 Task: Create Card Card0000000212 in Board Board0000000053 in Workspace WS0000000018 in Trello. Create Card Card0000000213 in Board Board0000000054 in Workspace WS0000000018 in Trello. Create Card Card0000000214 in Board Board0000000054 in Workspace WS0000000018 in Trello. Create Card Card0000000215 in Board Board0000000054 in Workspace WS0000000018 in Trello. Create Card Card0000000216 in Board Board0000000054 in Workspace WS0000000018 in Trello
Action: Mouse moved to (282, 283)
Screenshot: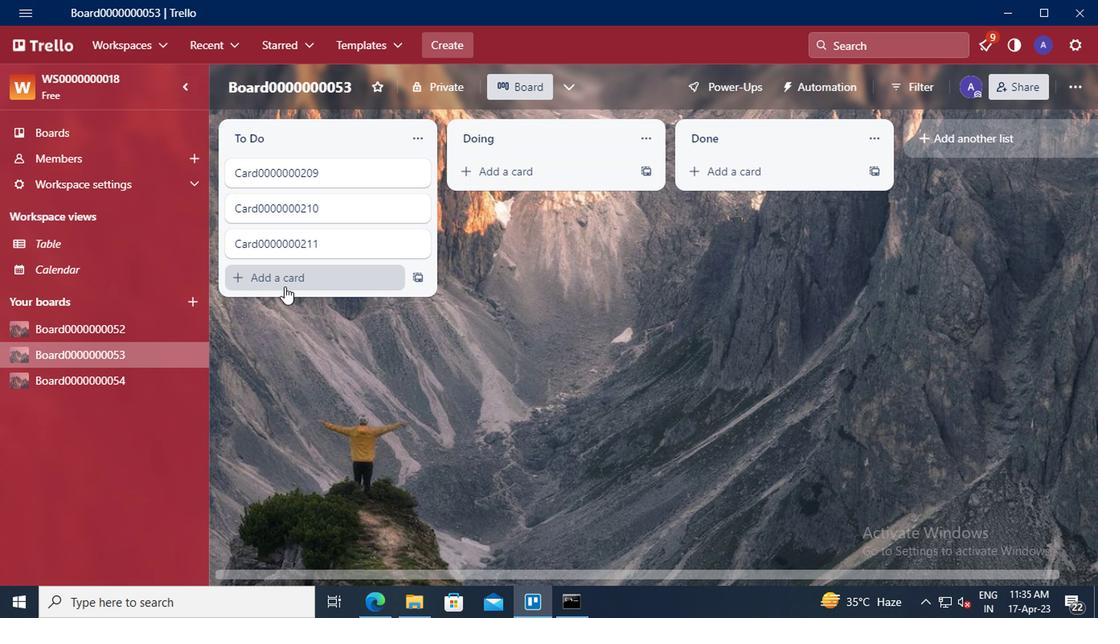 
Action: Mouse pressed left at (282, 283)
Screenshot: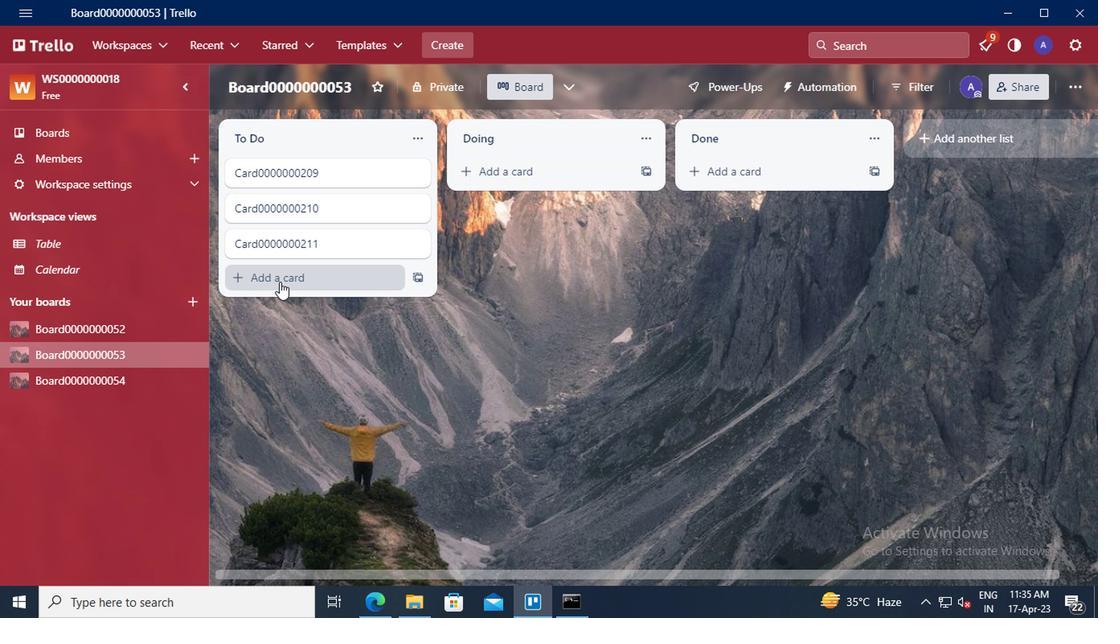 
Action: Mouse moved to (260, 283)
Screenshot: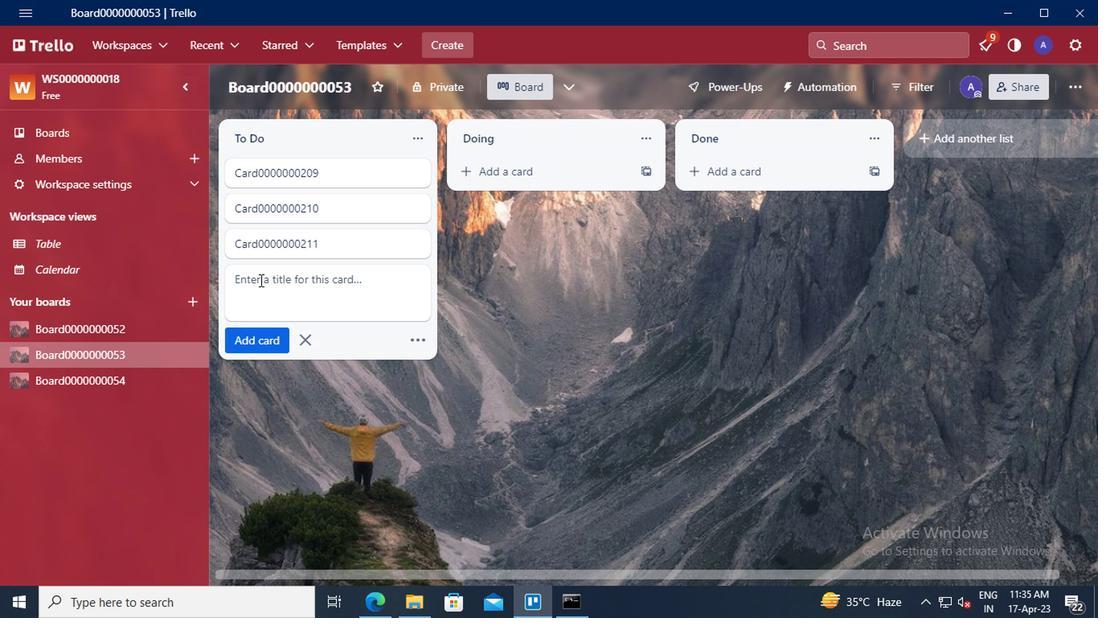 
Action: Mouse pressed left at (260, 283)
Screenshot: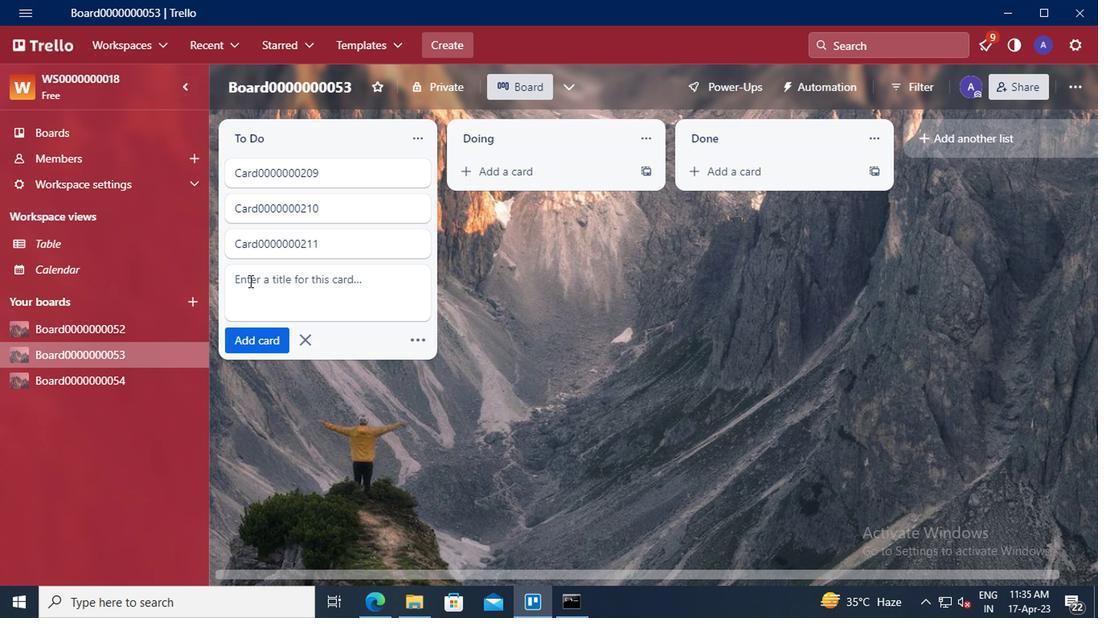 
Action: Key pressed <Key.shift>CARD0000000212
Screenshot: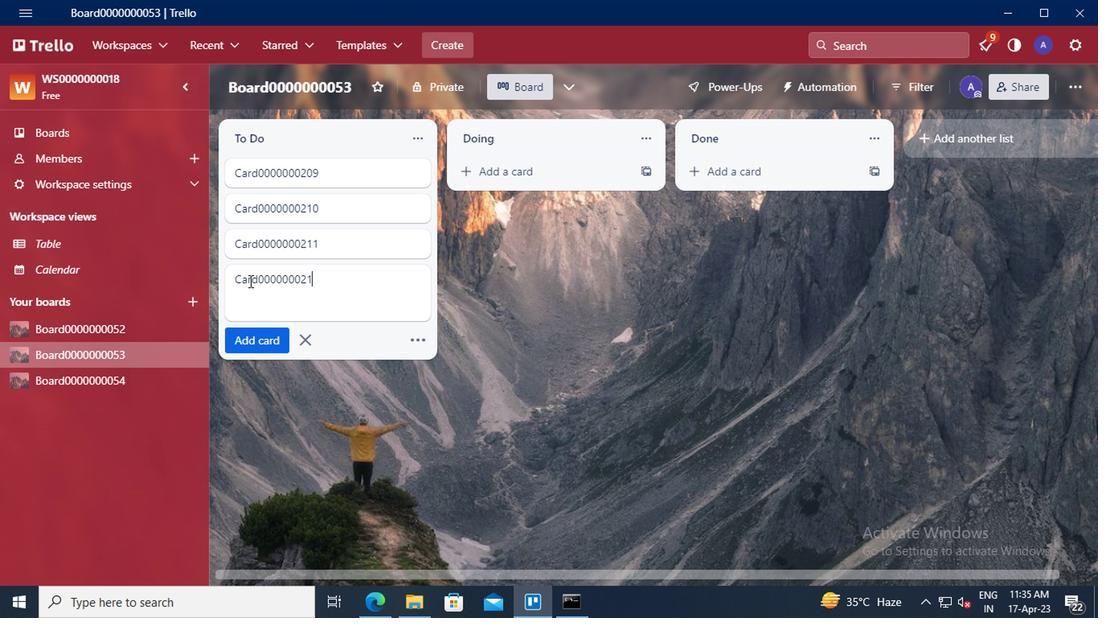 
Action: Mouse moved to (272, 328)
Screenshot: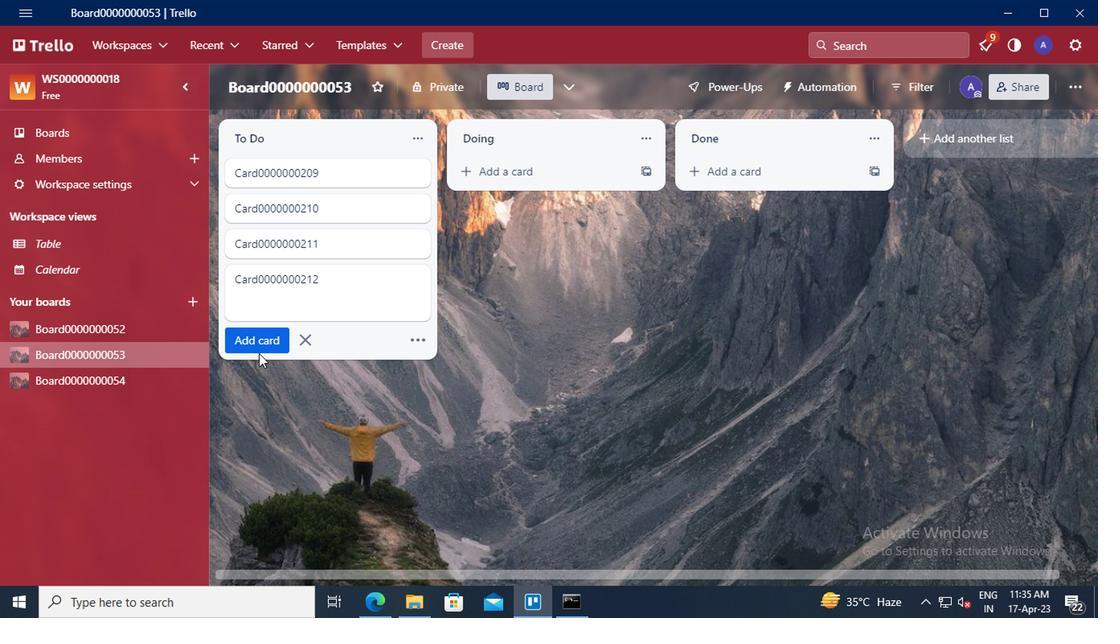 
Action: Mouse pressed left at (272, 328)
Screenshot: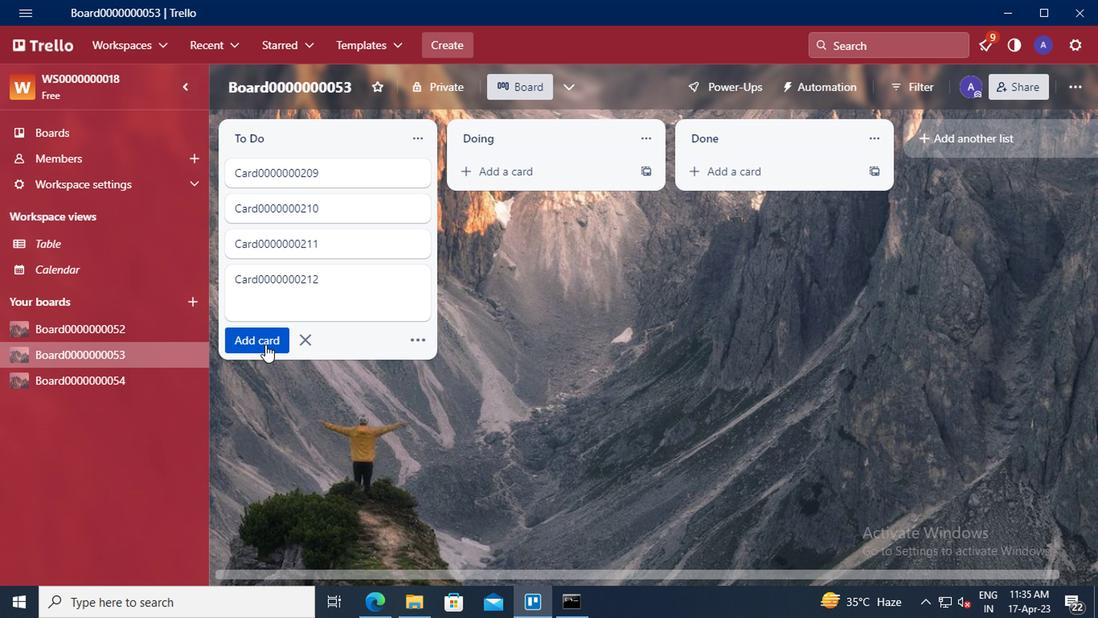 
Action: Mouse moved to (156, 353)
Screenshot: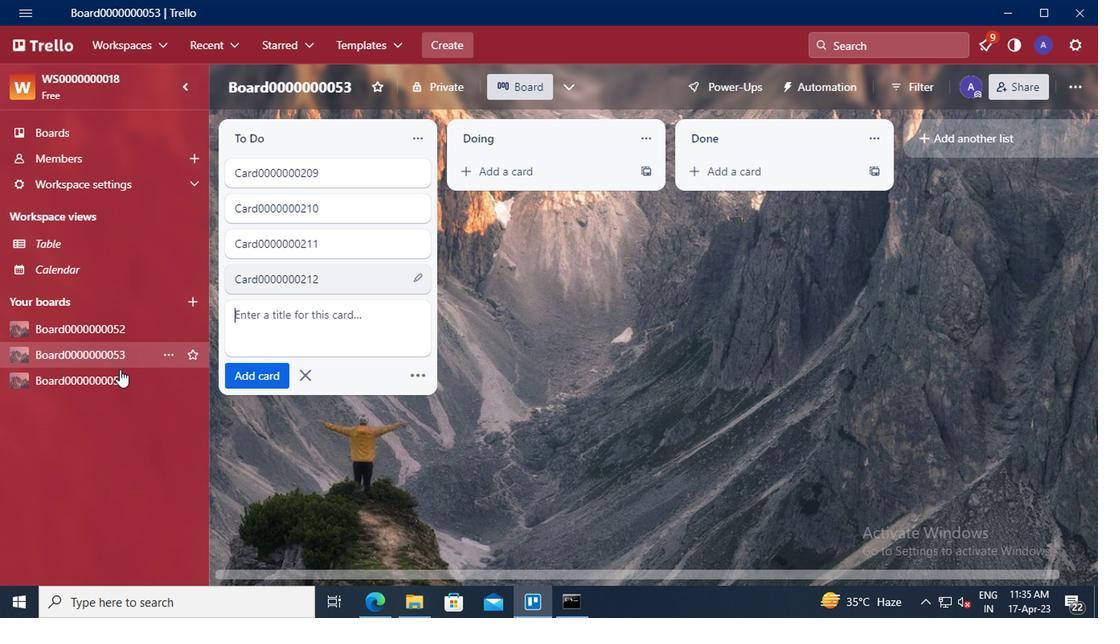 
Action: Mouse pressed left at (156, 353)
Screenshot: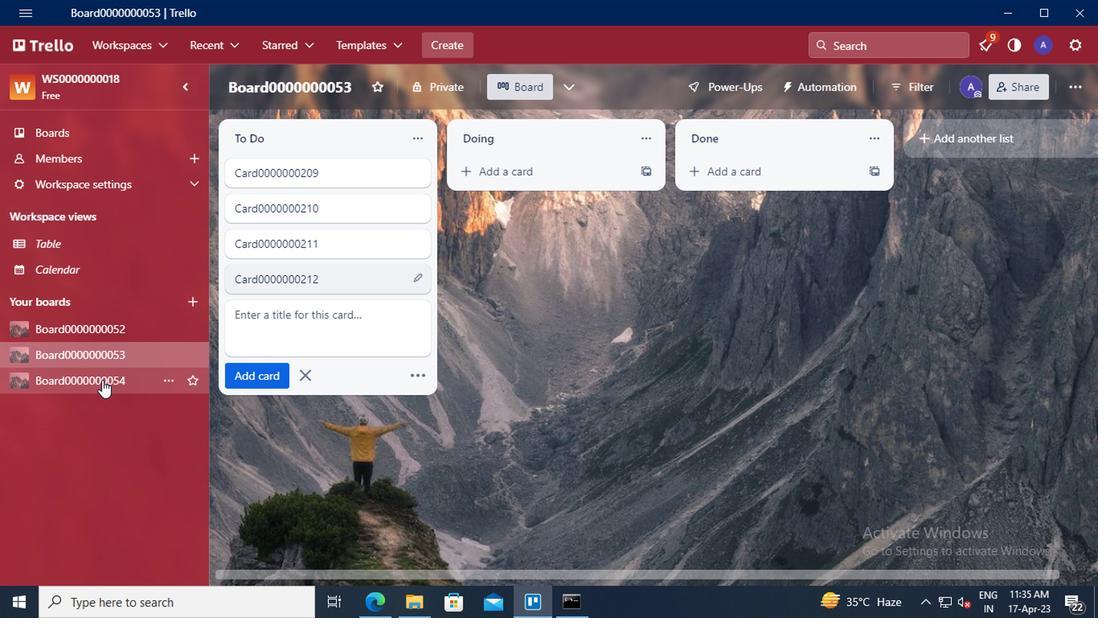 
Action: Mouse moved to (274, 232)
Screenshot: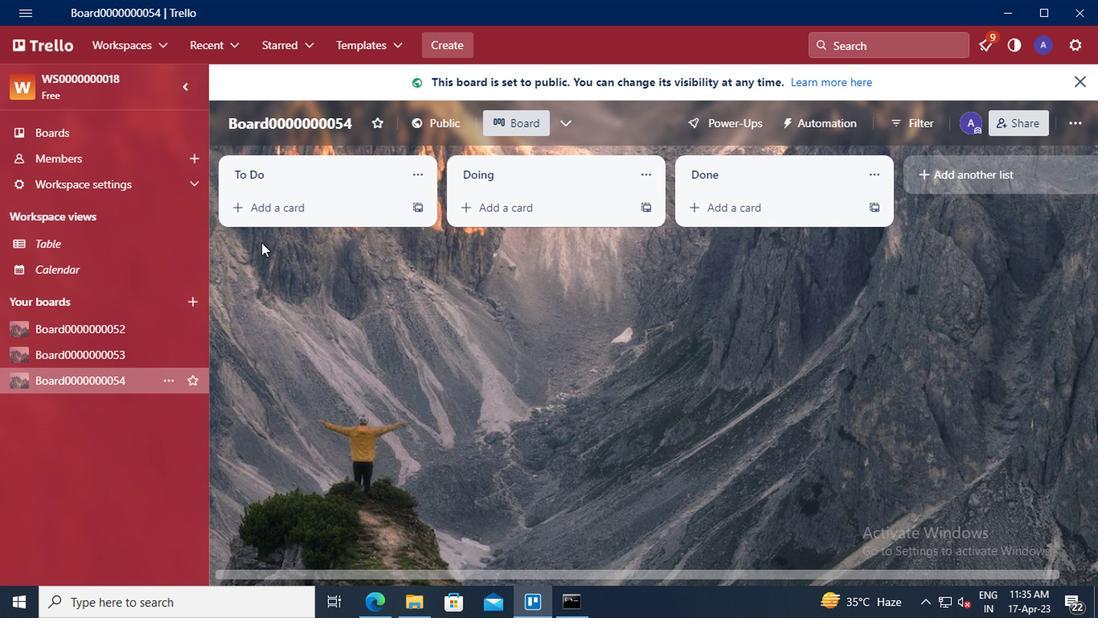 
Action: Mouse pressed left at (274, 232)
Screenshot: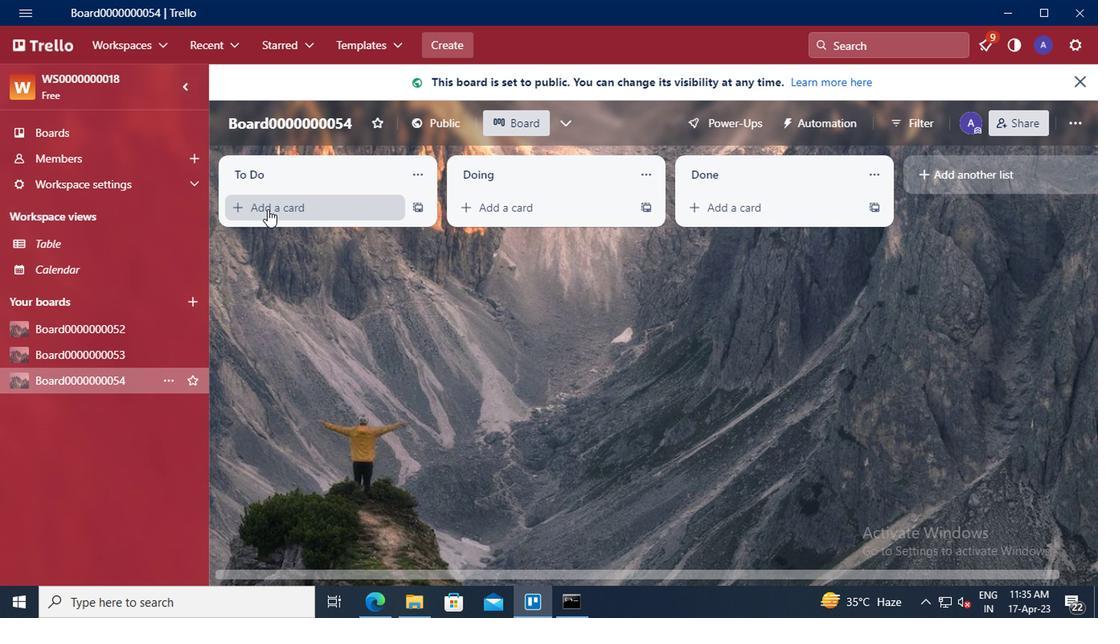 
Action: Mouse moved to (268, 236)
Screenshot: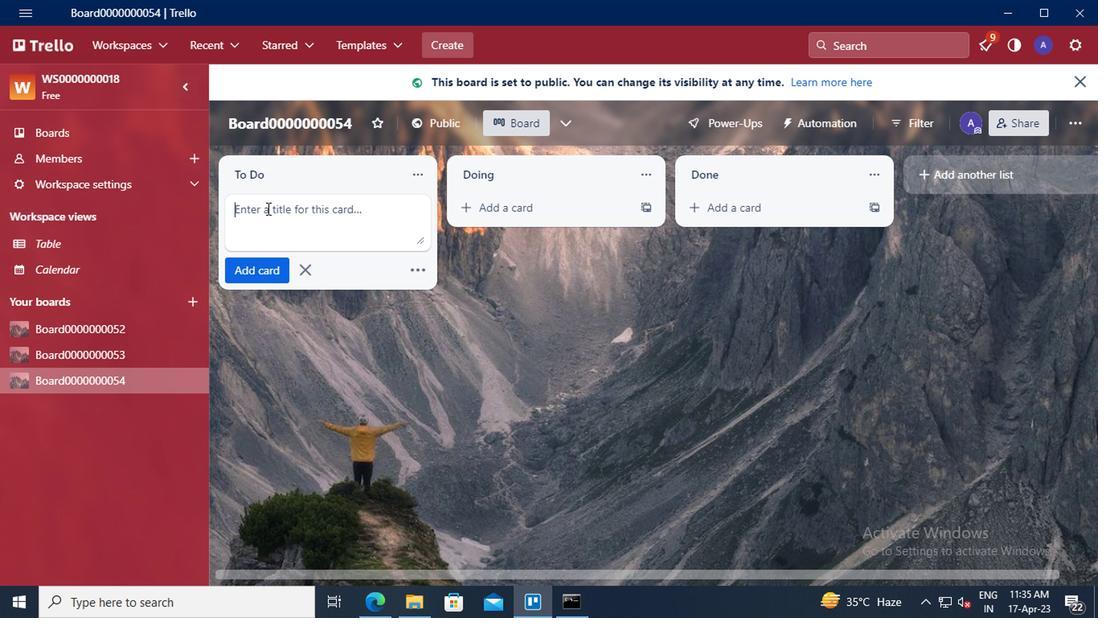 
Action: Mouse pressed left at (268, 236)
Screenshot: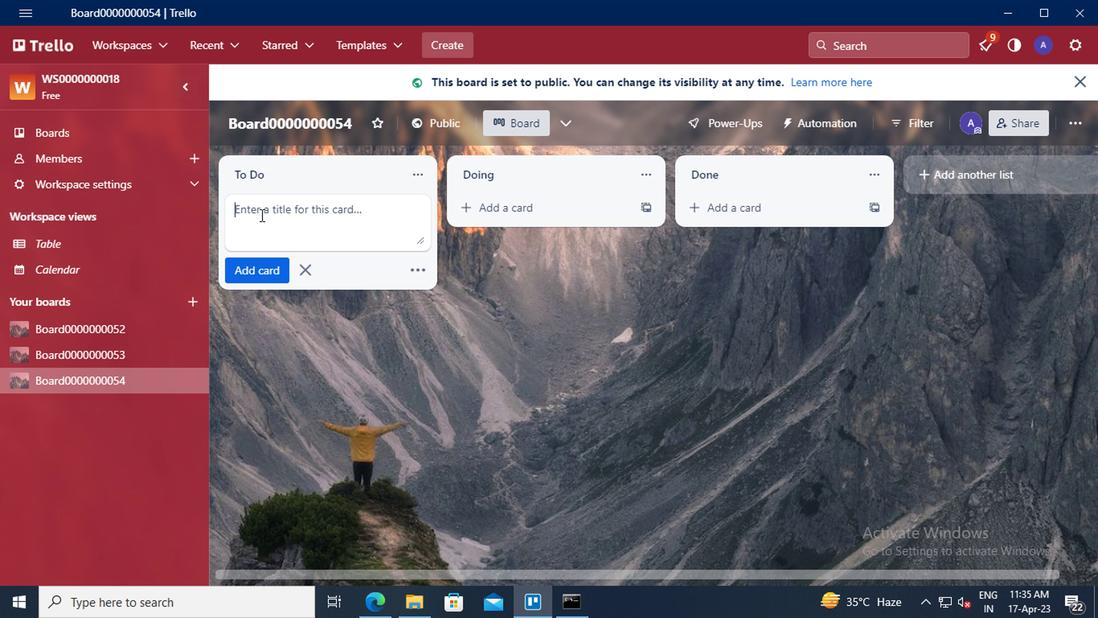 
Action: Key pressed <Key.shift>CARD0000000213
Screenshot: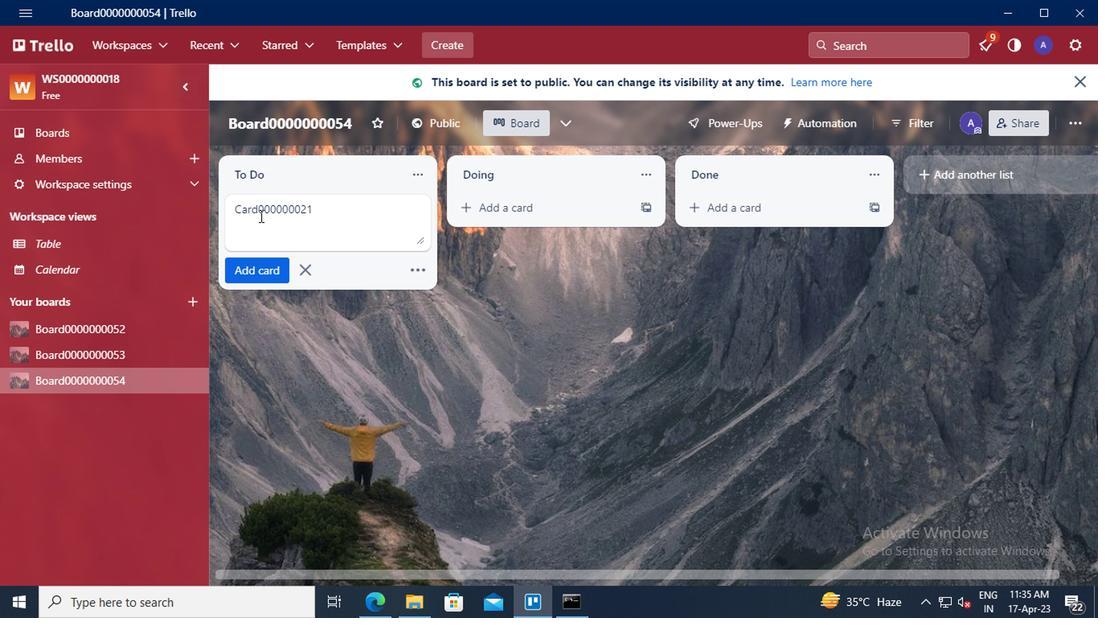 
Action: Mouse moved to (267, 273)
Screenshot: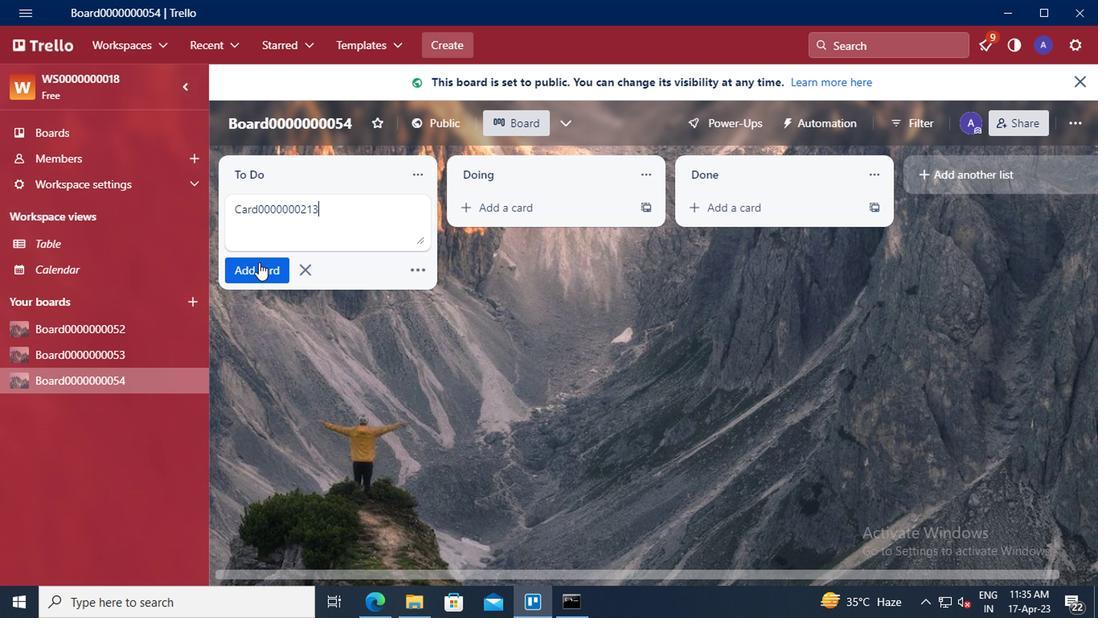 
Action: Mouse pressed left at (267, 273)
Screenshot: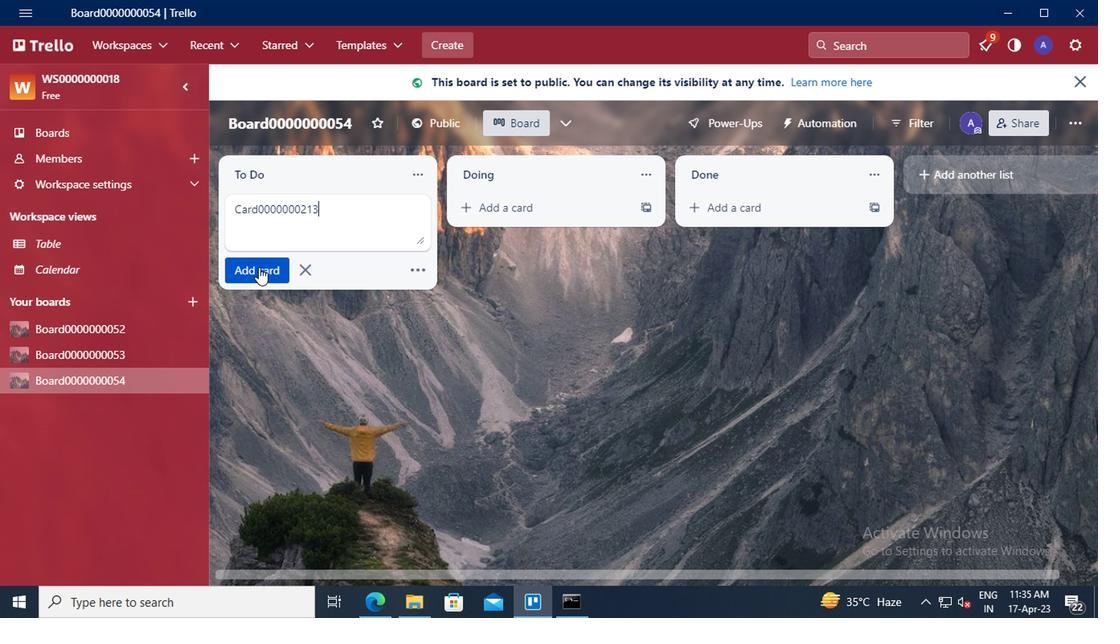 
Action: Mouse moved to (267, 262)
Screenshot: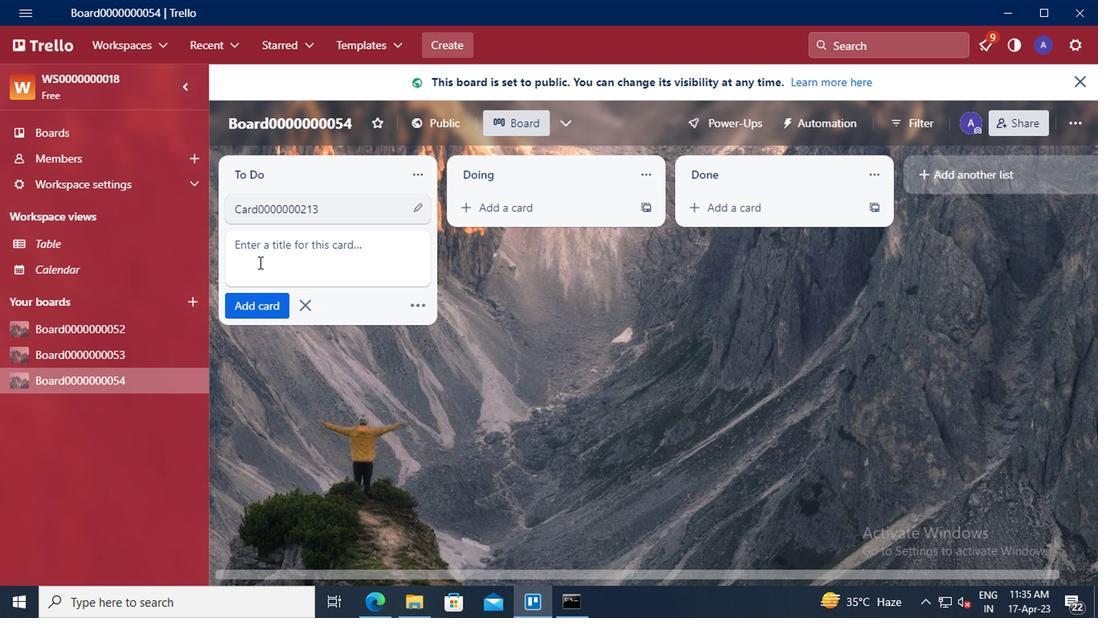 
Action: Mouse pressed left at (267, 262)
Screenshot: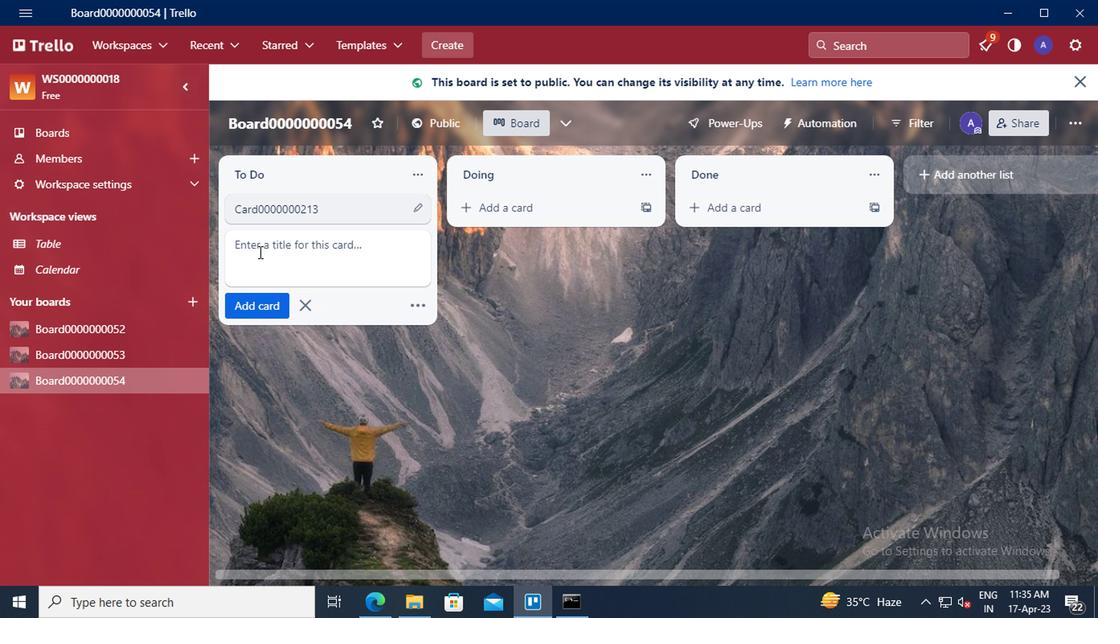 
Action: Key pressed <Key.shift>CARD0000000214
Screenshot: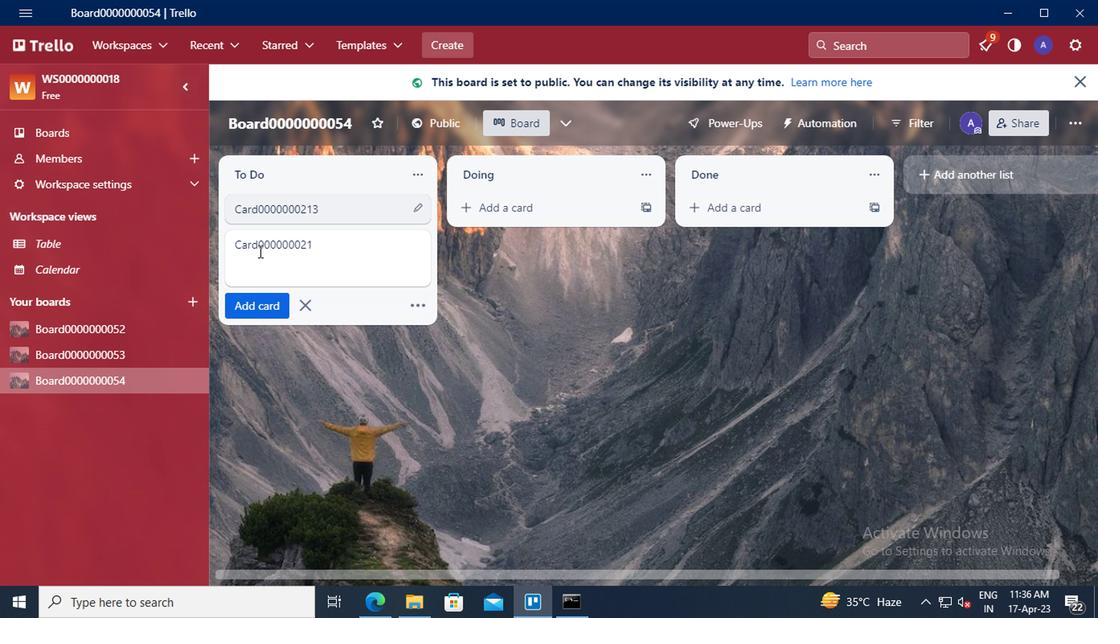 
Action: Mouse moved to (270, 301)
Screenshot: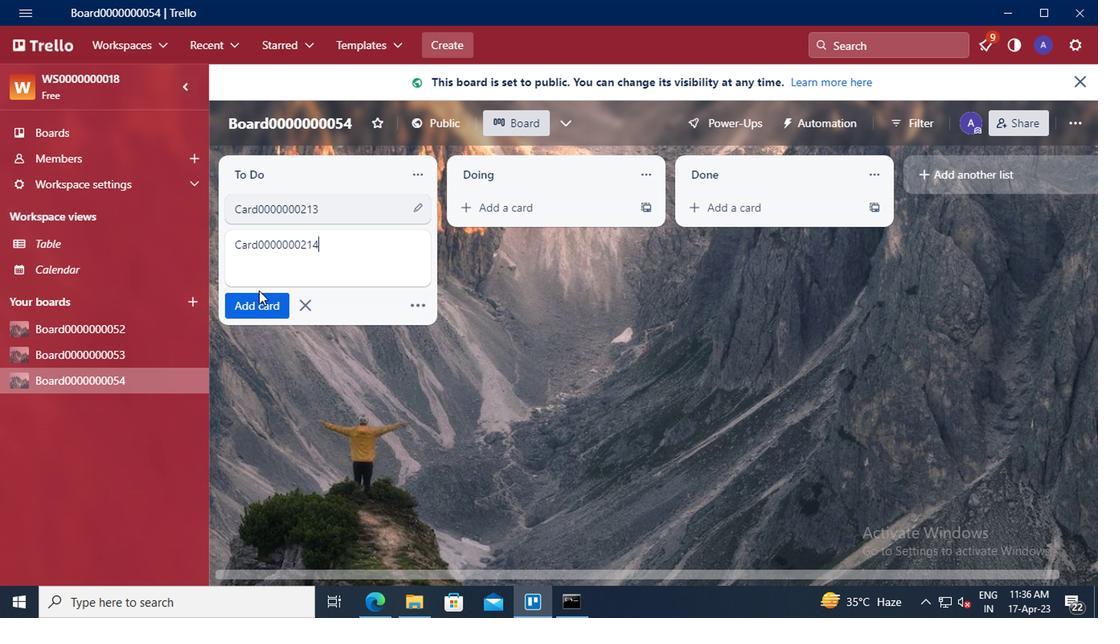 
Action: Mouse pressed left at (270, 301)
Screenshot: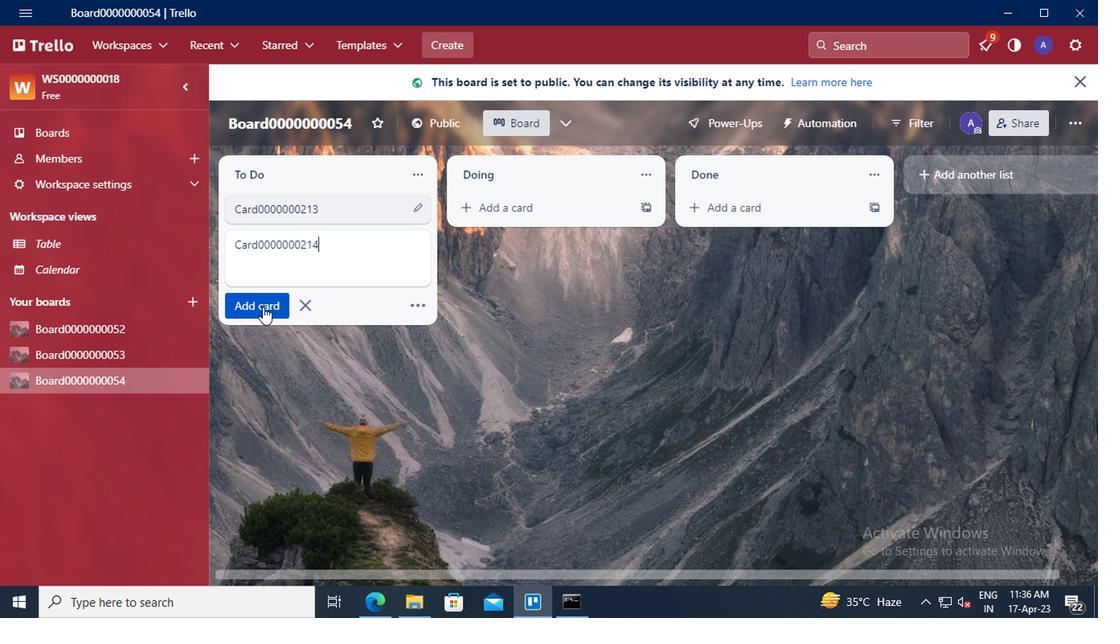 
Action: Mouse moved to (266, 289)
Screenshot: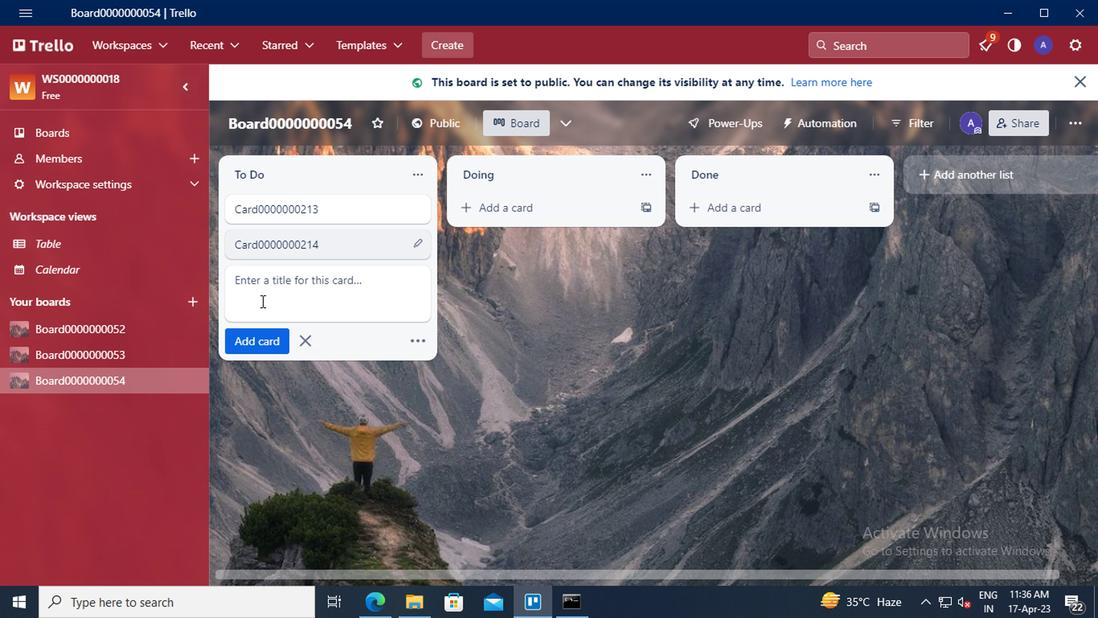 
Action: Mouse pressed left at (266, 289)
Screenshot: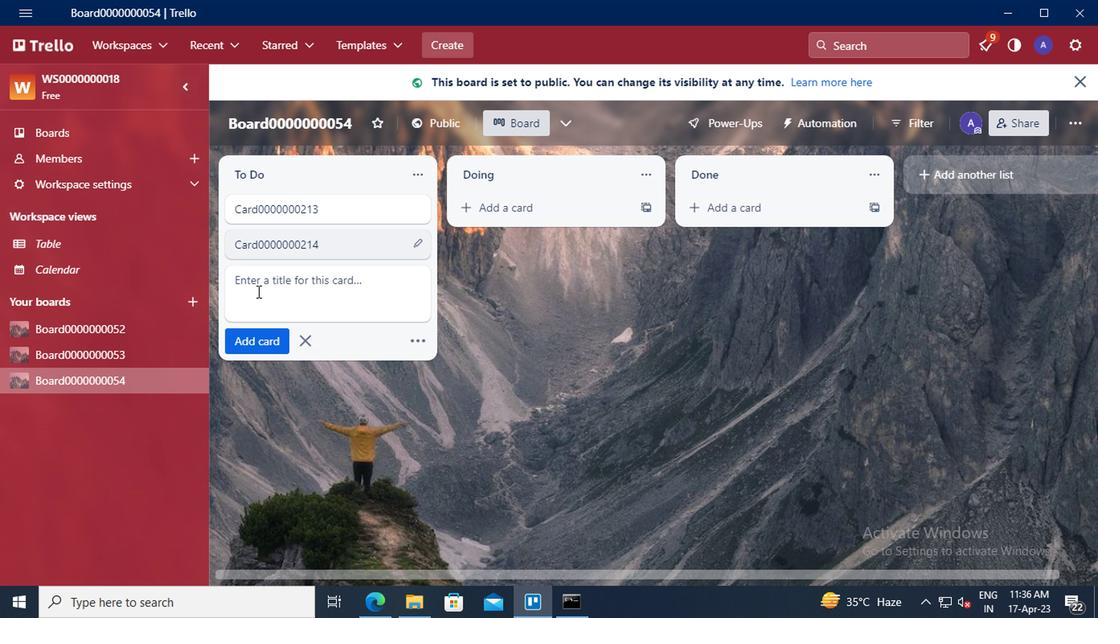 
Action: Key pressed <Key.shift>CARD0000000215
Screenshot: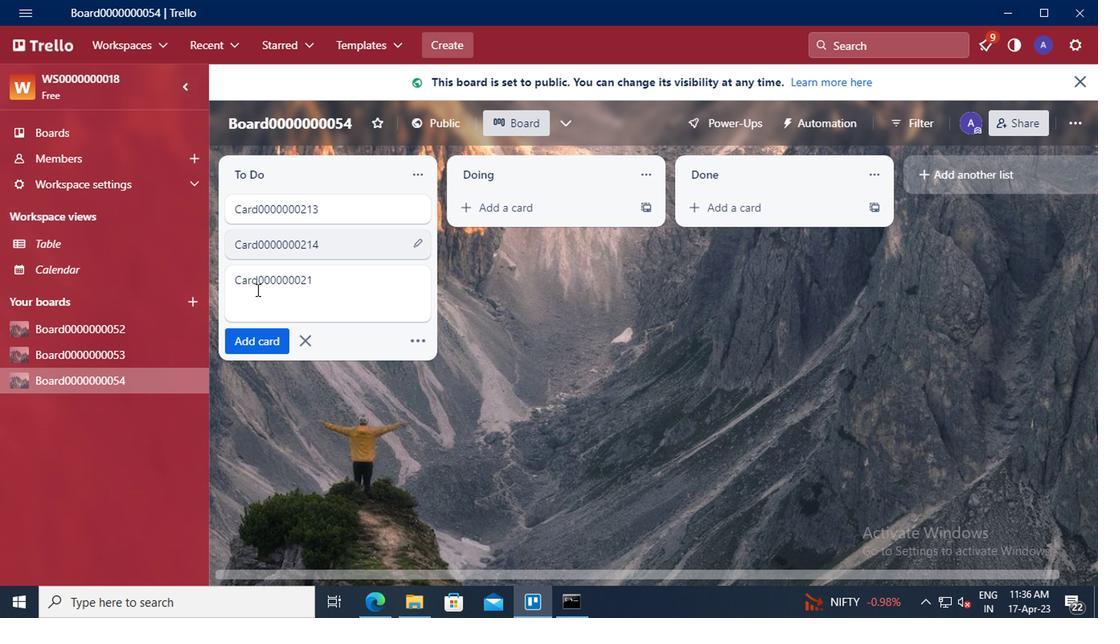 
Action: Mouse moved to (256, 324)
Screenshot: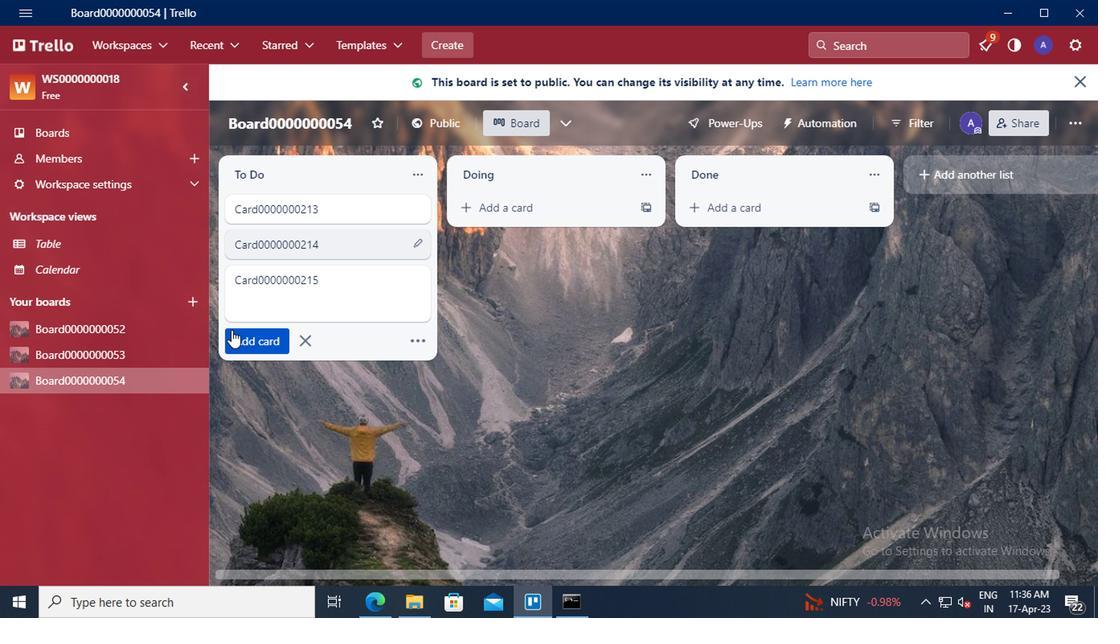 
Action: Mouse pressed left at (256, 324)
Screenshot: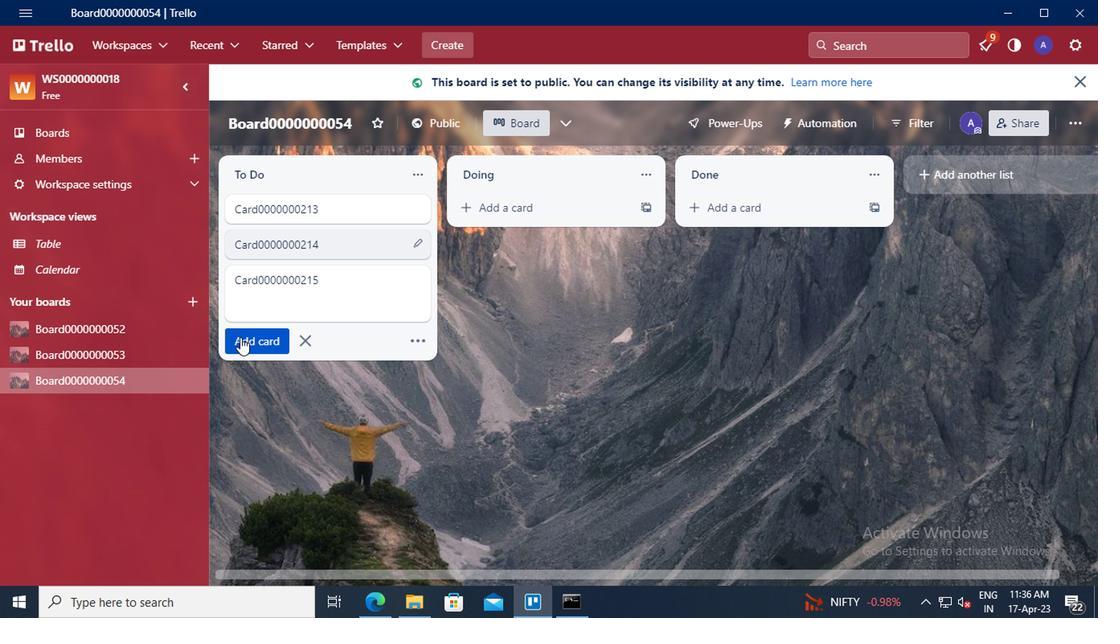 
Action: Mouse moved to (271, 315)
Screenshot: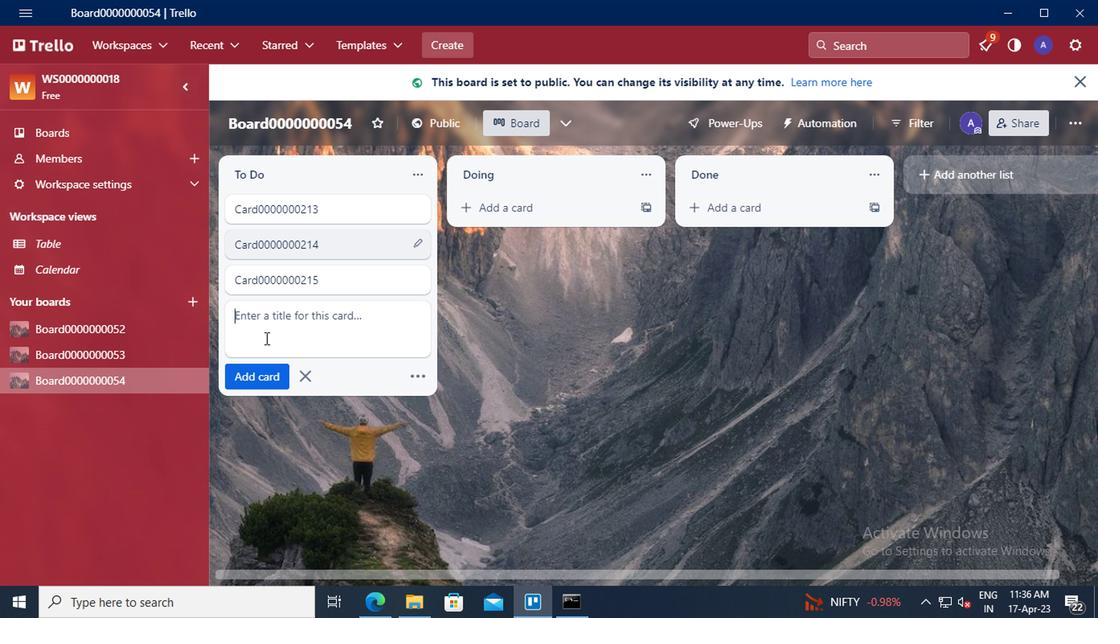 
Action: Mouse pressed left at (271, 315)
Screenshot: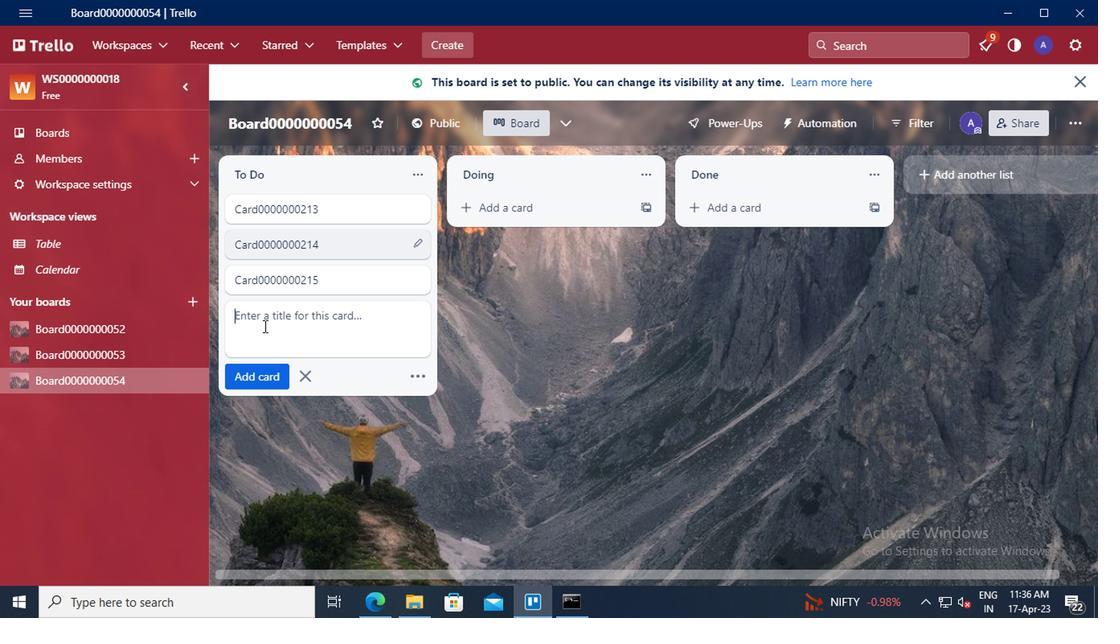 
Action: Key pressed <Key.shift>CARD0000000216
Screenshot: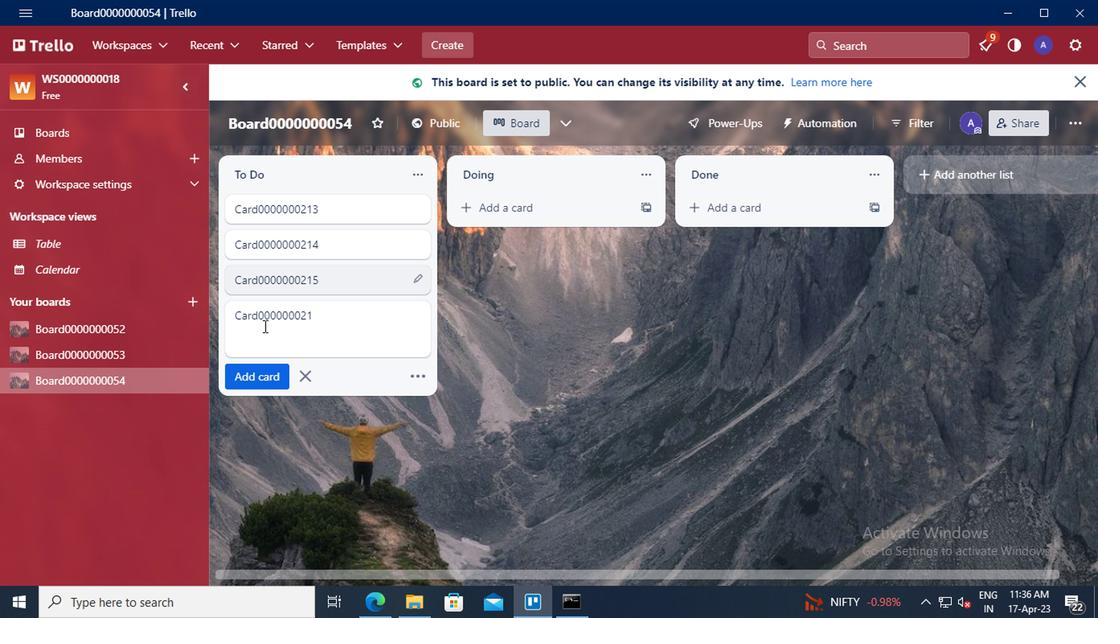 
Action: Mouse moved to (272, 351)
Screenshot: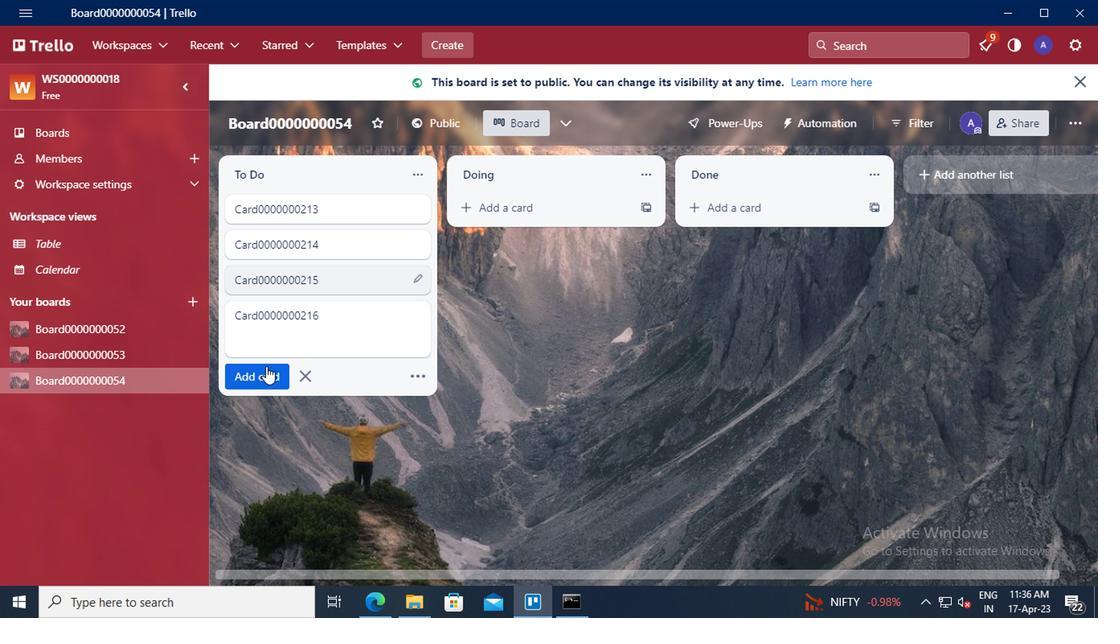 
Action: Mouse pressed left at (272, 351)
Screenshot: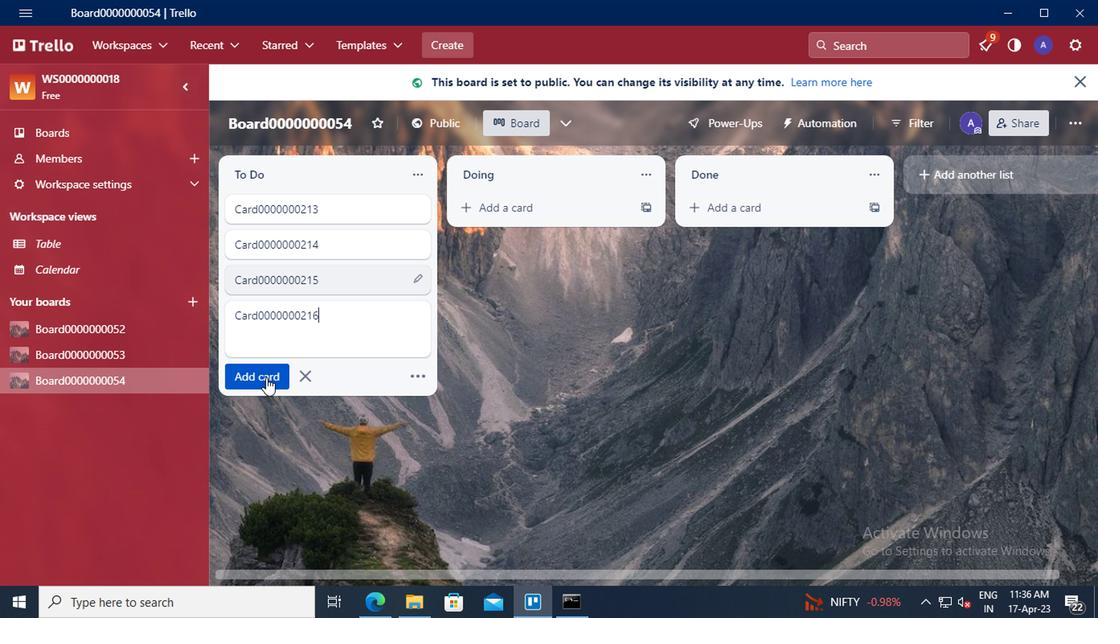 
